 Task: In the  document Jacob.odt ,change text color to 'Dark Red' Insert the mentioned shape on left side of the text 'Rounded Rectangle'. Change color of the shape to  PinkChange shape height to 0.9
Action: Mouse moved to (371, 181)
Screenshot: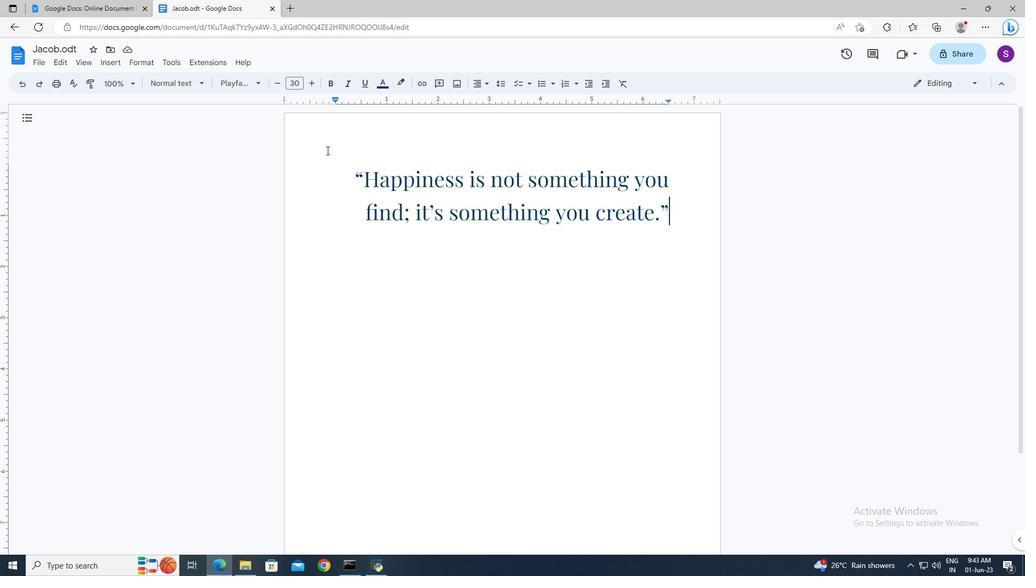 
Action: Mouse pressed left at (371, 181)
Screenshot: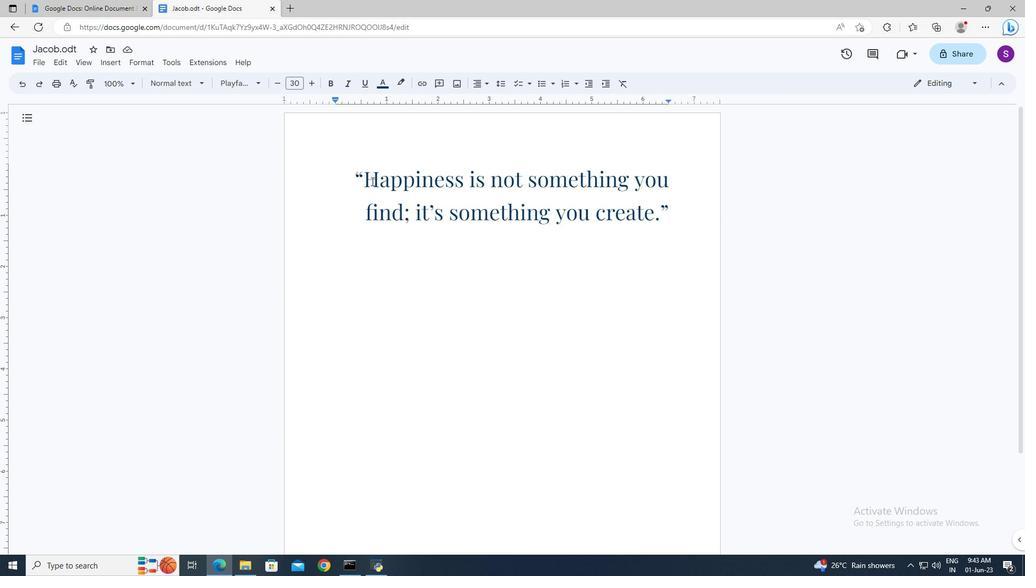
Action: Key pressed ctrl+A
Screenshot: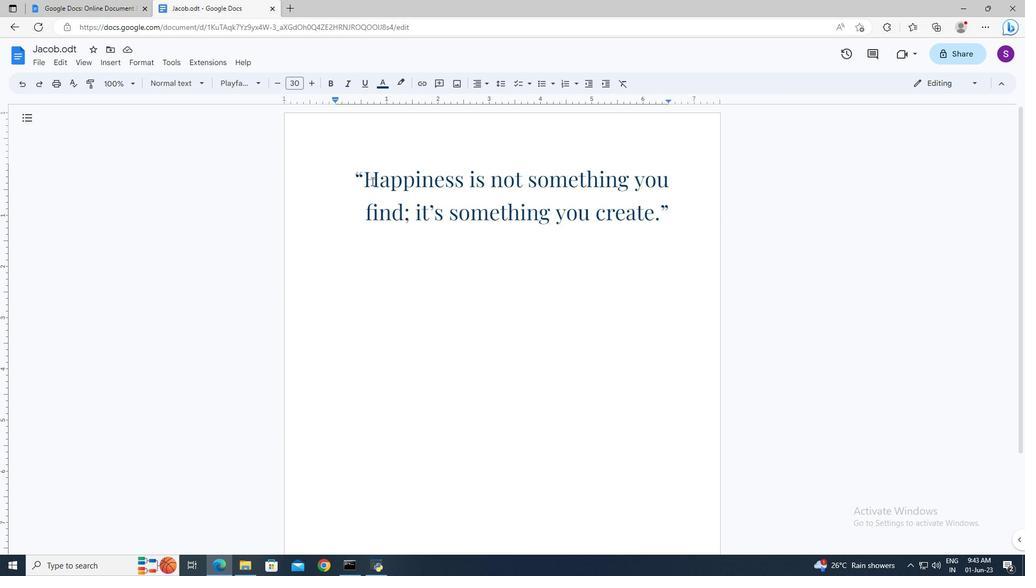 
Action: Mouse moved to (385, 80)
Screenshot: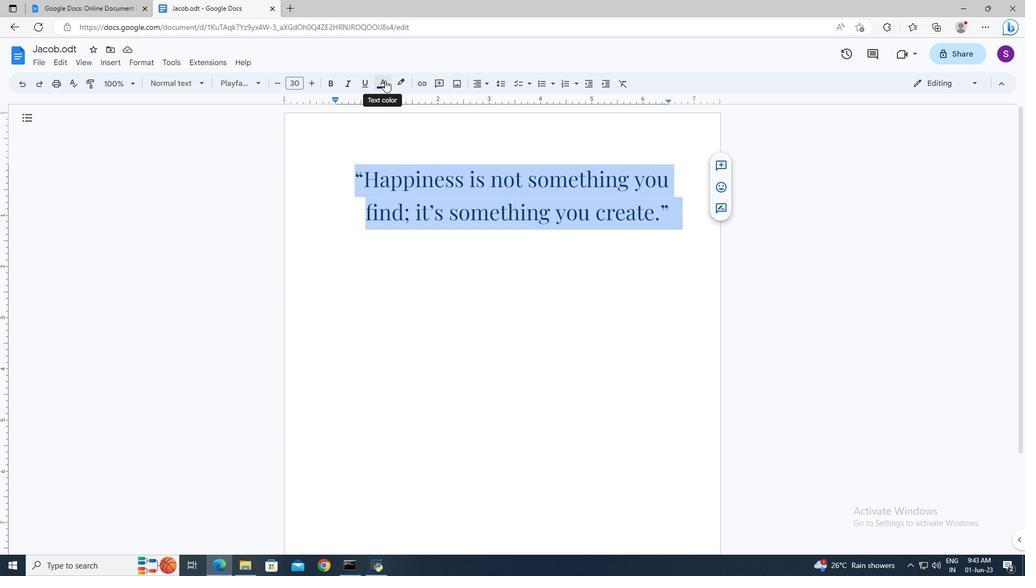 
Action: Mouse pressed left at (385, 80)
Screenshot: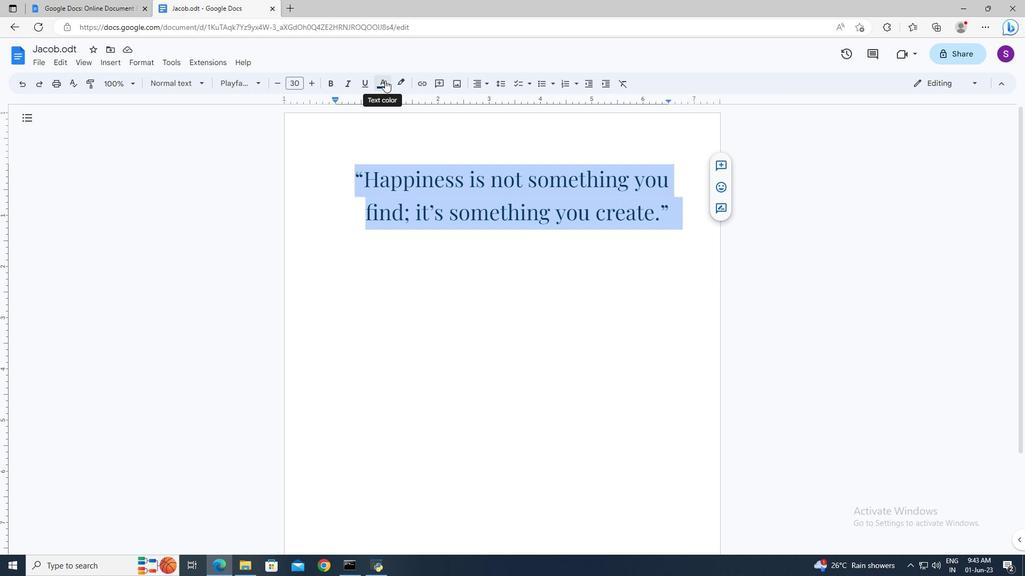 
Action: Mouse moved to (398, 173)
Screenshot: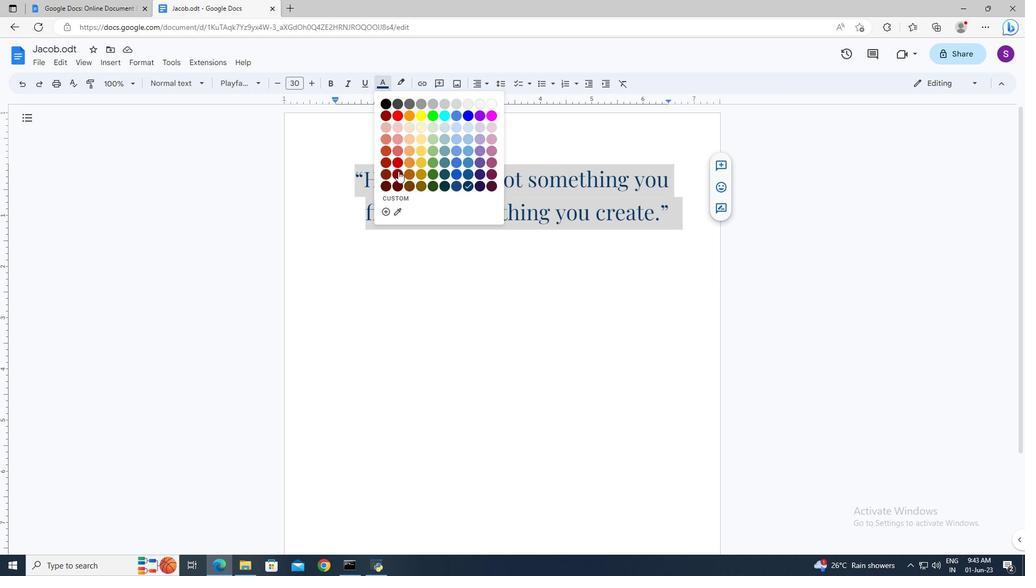 
Action: Mouse pressed left at (398, 173)
Screenshot: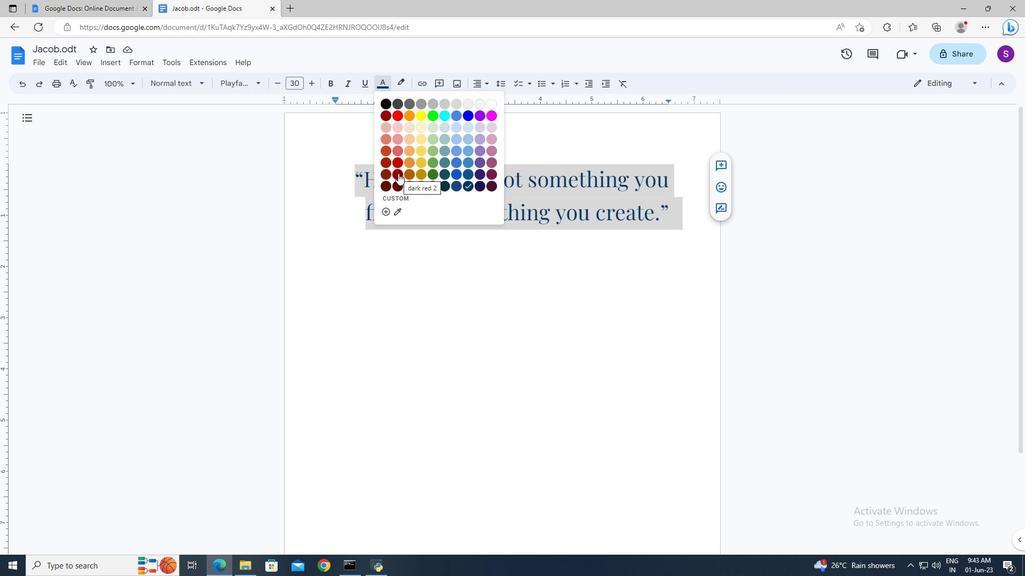 
Action: Mouse moved to (345, 173)
Screenshot: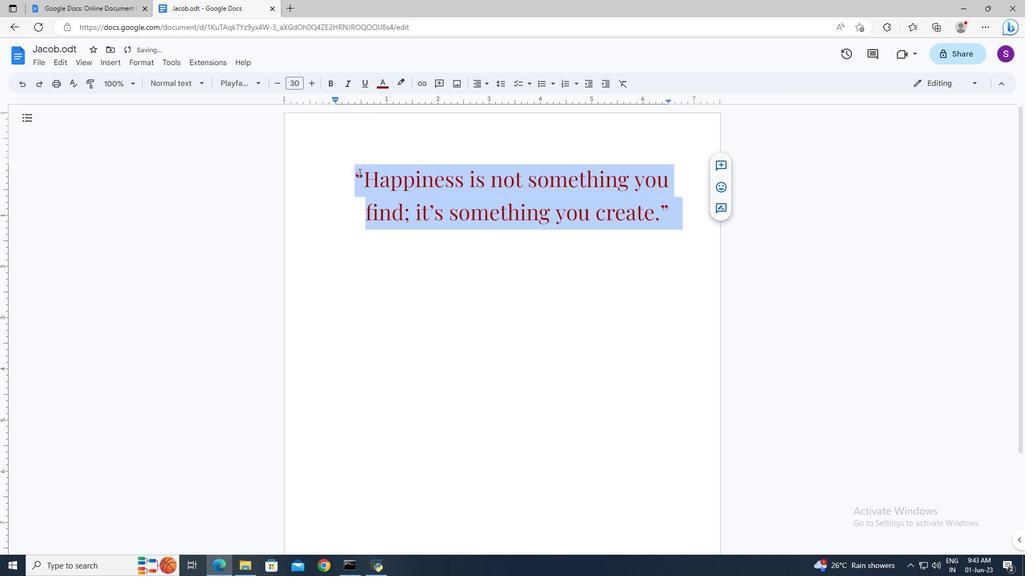 
Action: Mouse pressed left at (345, 173)
Screenshot: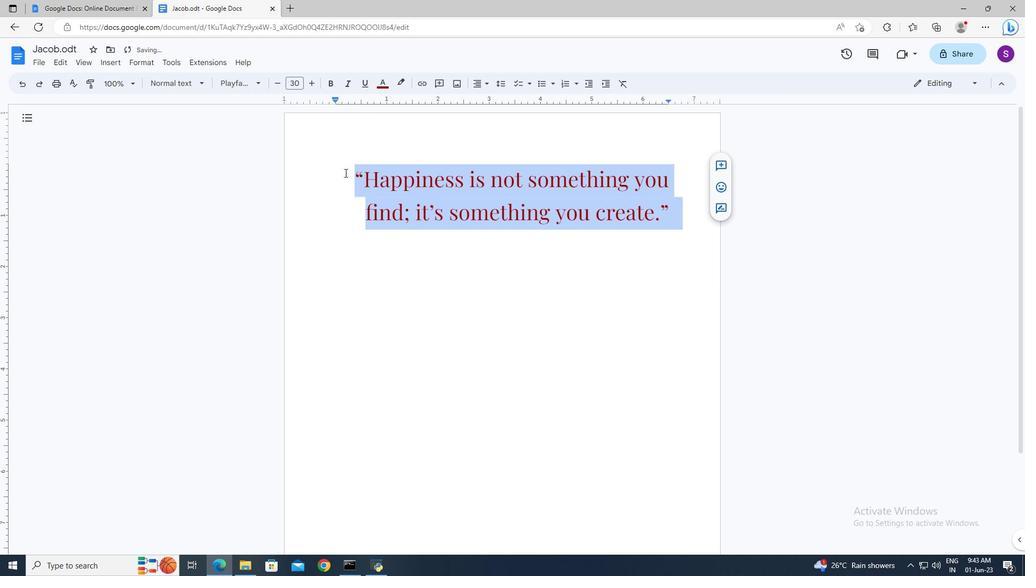
Action: Mouse moved to (119, 61)
Screenshot: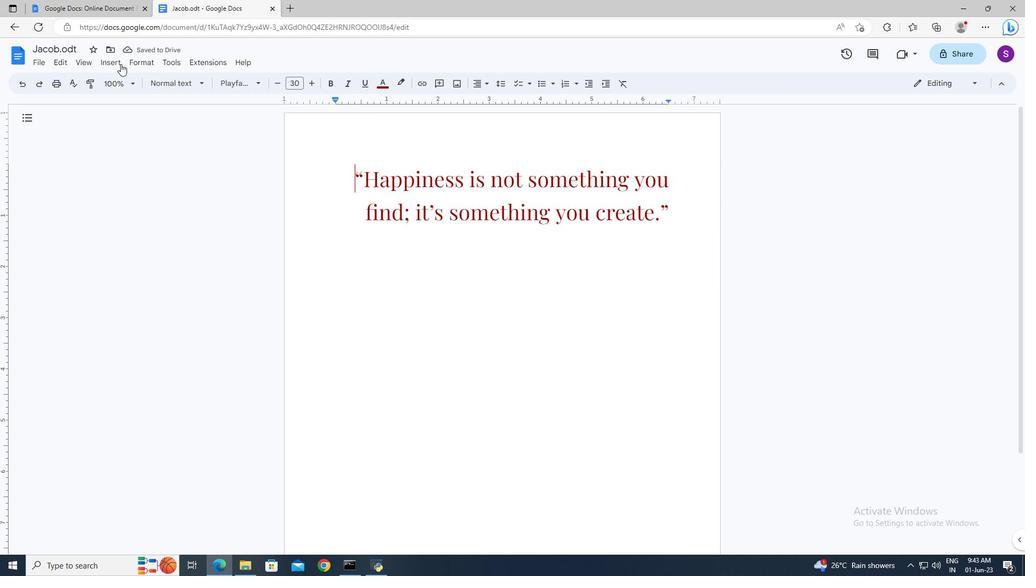 
Action: Mouse pressed left at (119, 61)
Screenshot: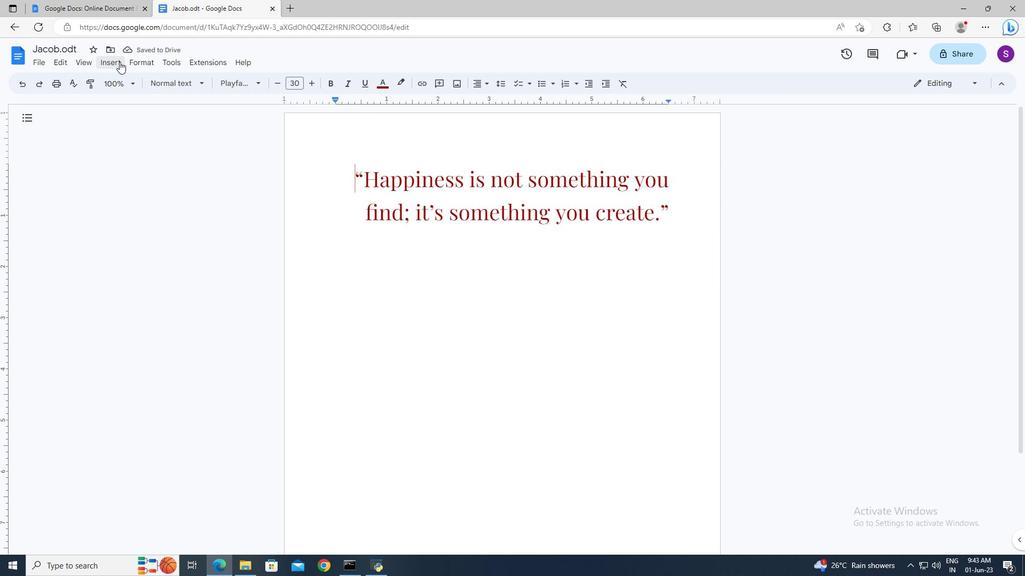 
Action: Mouse moved to (304, 114)
Screenshot: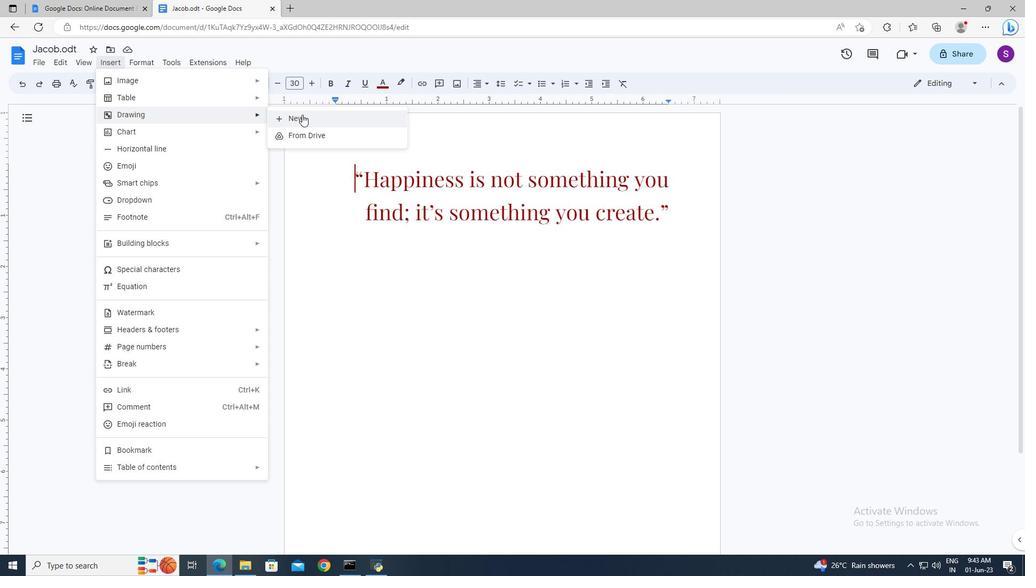 
Action: Mouse pressed left at (304, 114)
Screenshot: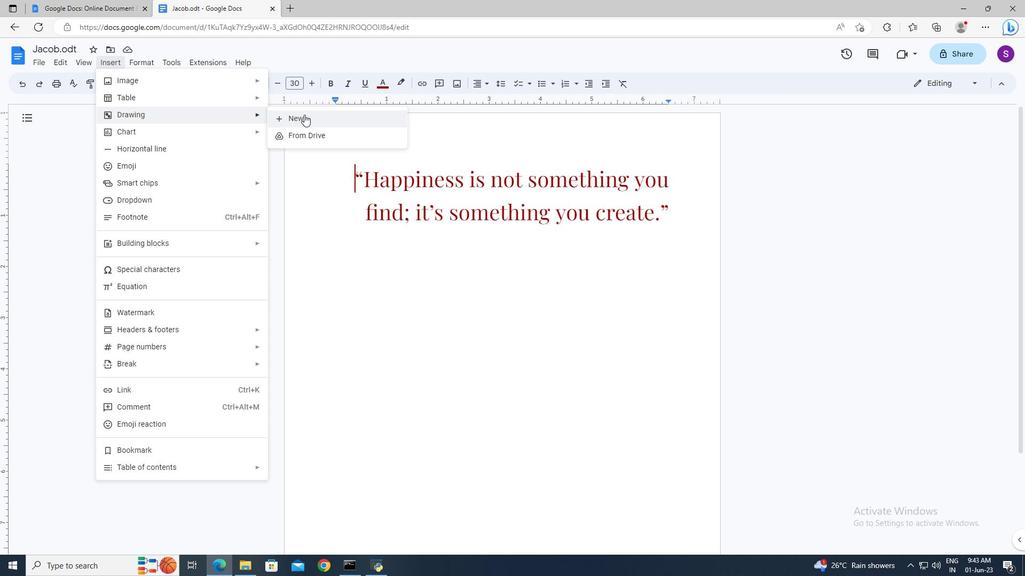 
Action: Mouse moved to (390, 119)
Screenshot: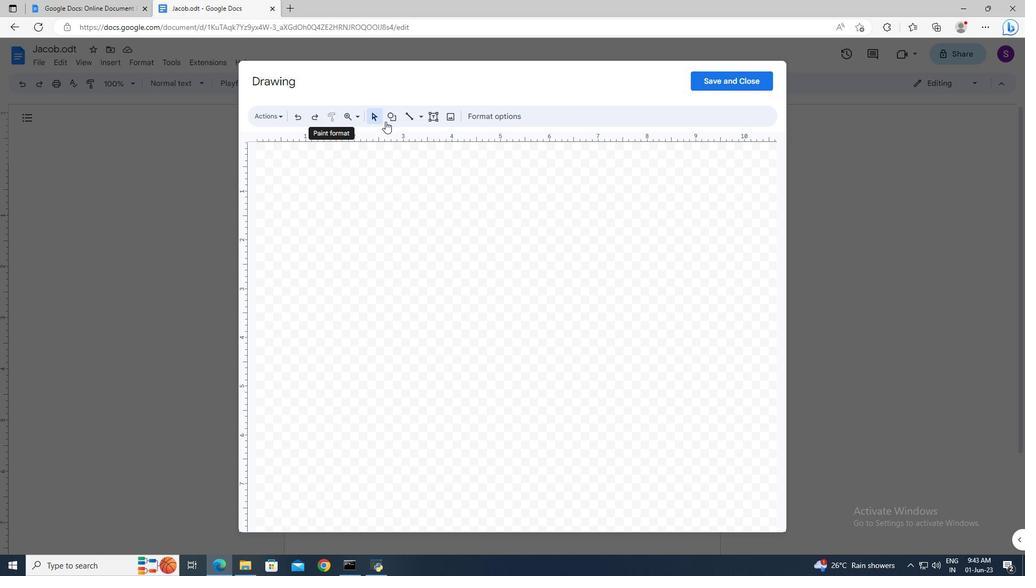 
Action: Mouse pressed left at (390, 119)
Screenshot: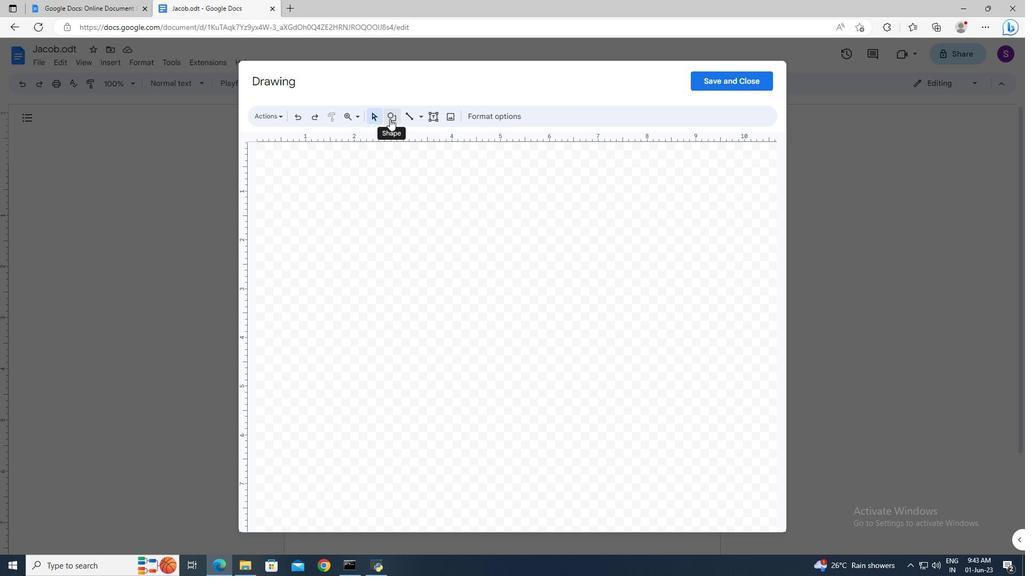 
Action: Mouse moved to (493, 138)
Screenshot: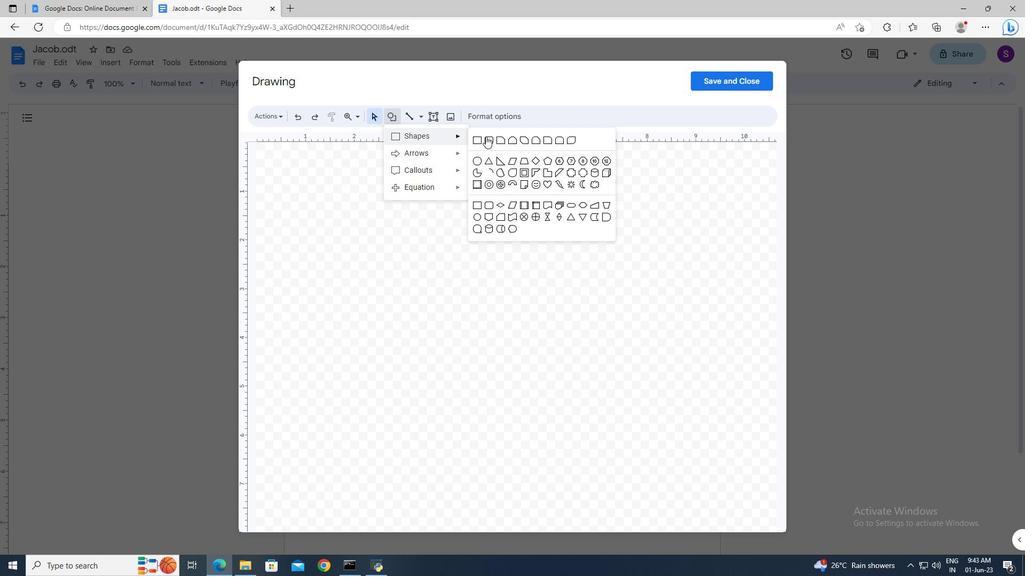 
Action: Mouse pressed left at (493, 138)
Screenshot: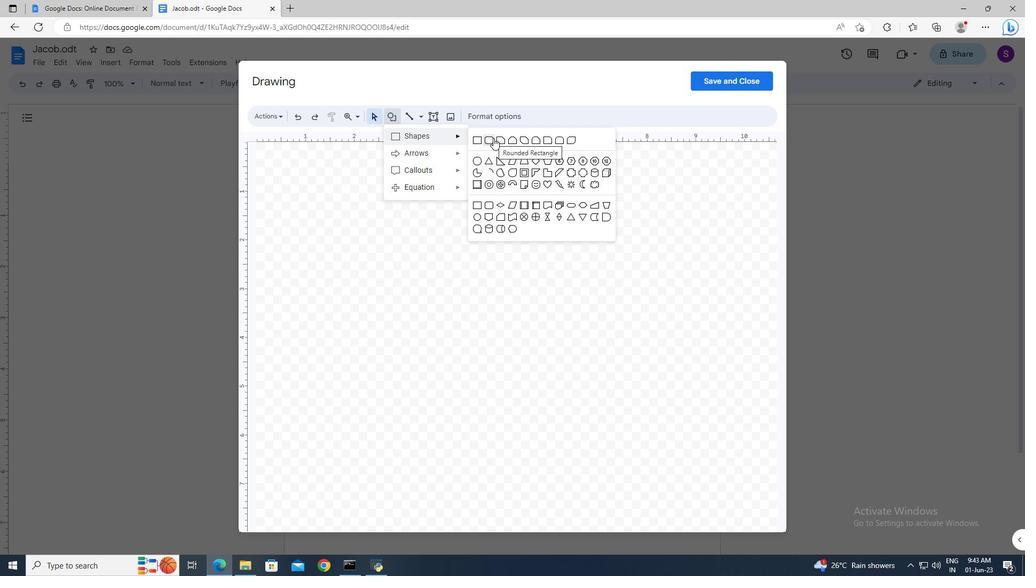 
Action: Mouse moved to (409, 178)
Screenshot: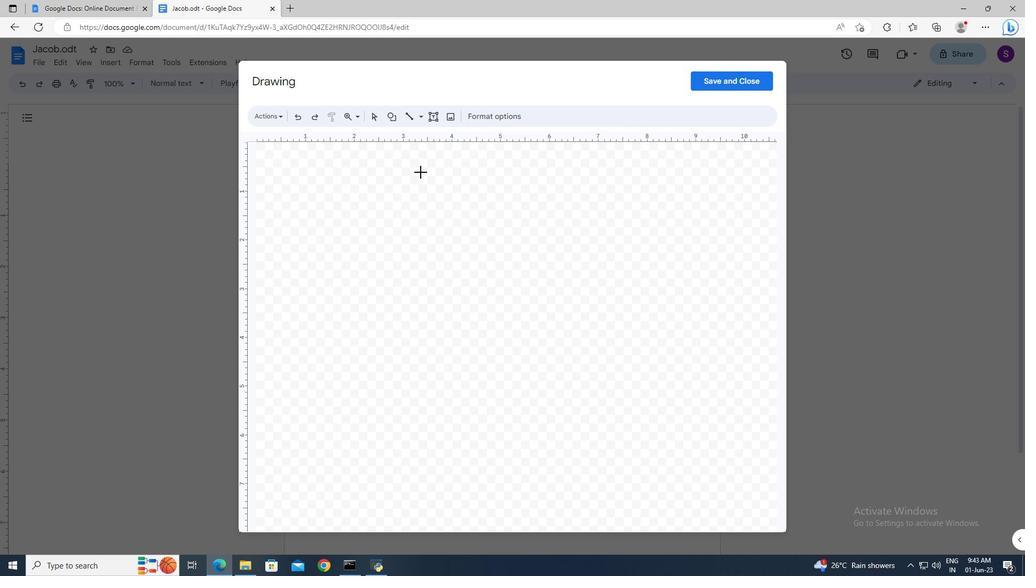 
Action: Mouse pressed left at (409, 178)
Screenshot: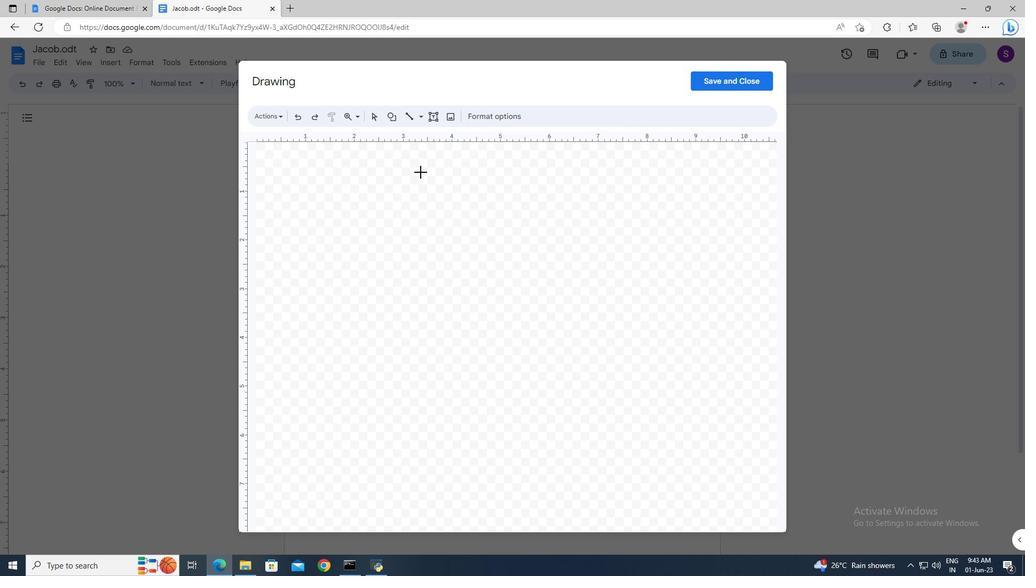 
Action: Mouse moved to (471, 117)
Screenshot: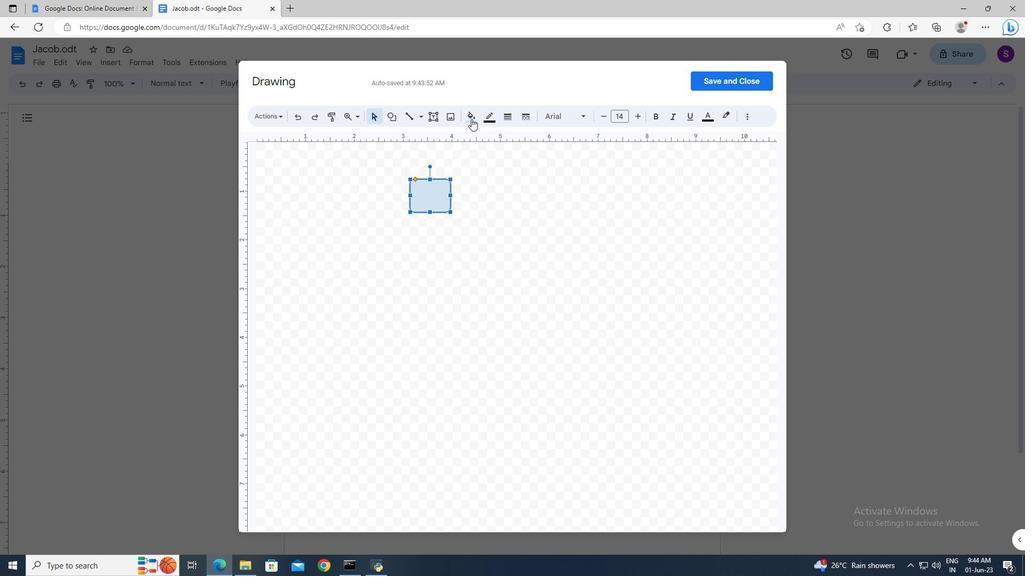 
Action: Mouse pressed left at (471, 117)
Screenshot: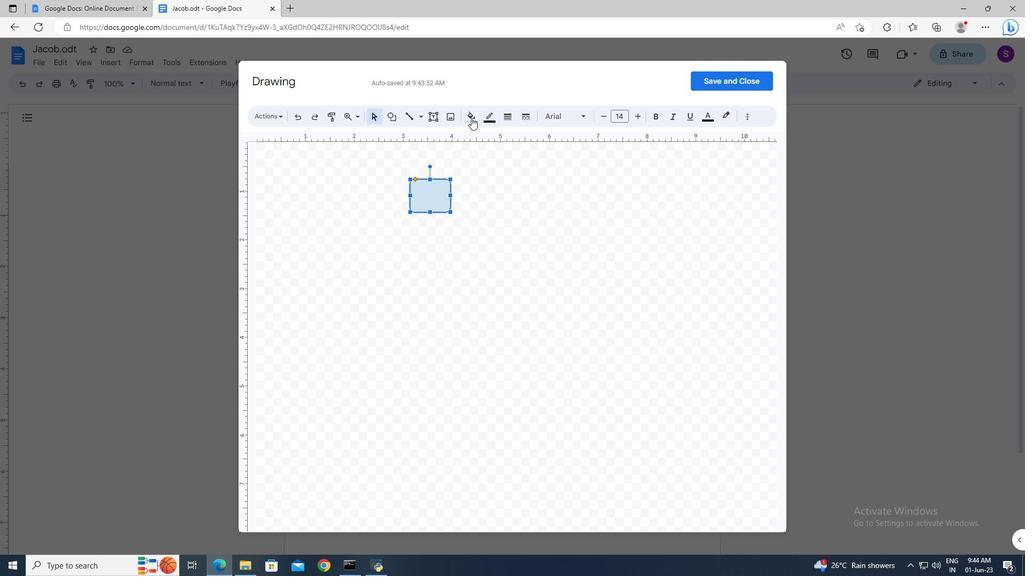 
Action: Mouse moved to (476, 166)
Screenshot: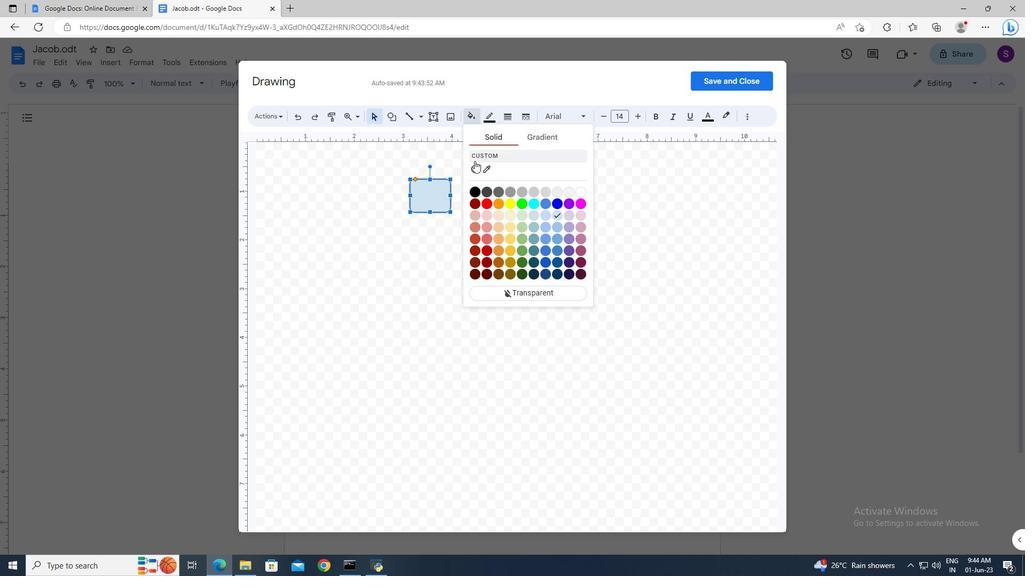 
Action: Mouse pressed left at (476, 166)
Screenshot: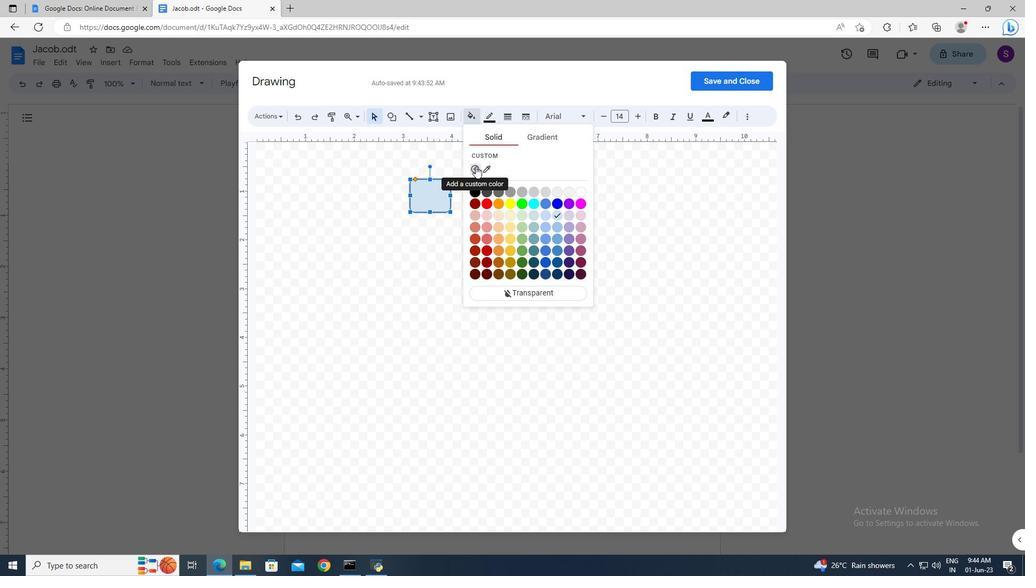 
Action: Mouse moved to (548, 317)
Screenshot: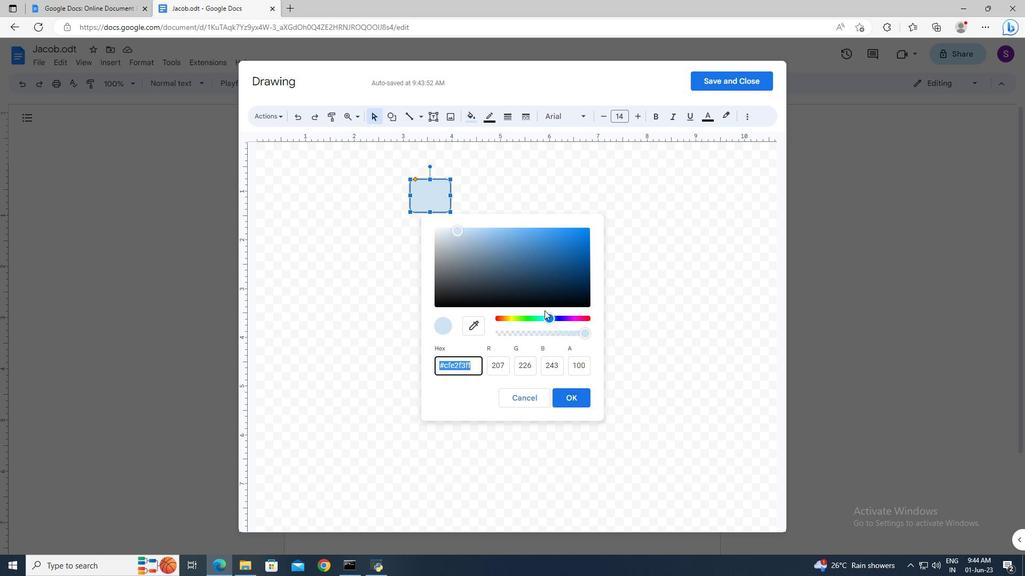
Action: Mouse pressed left at (548, 317)
Screenshot: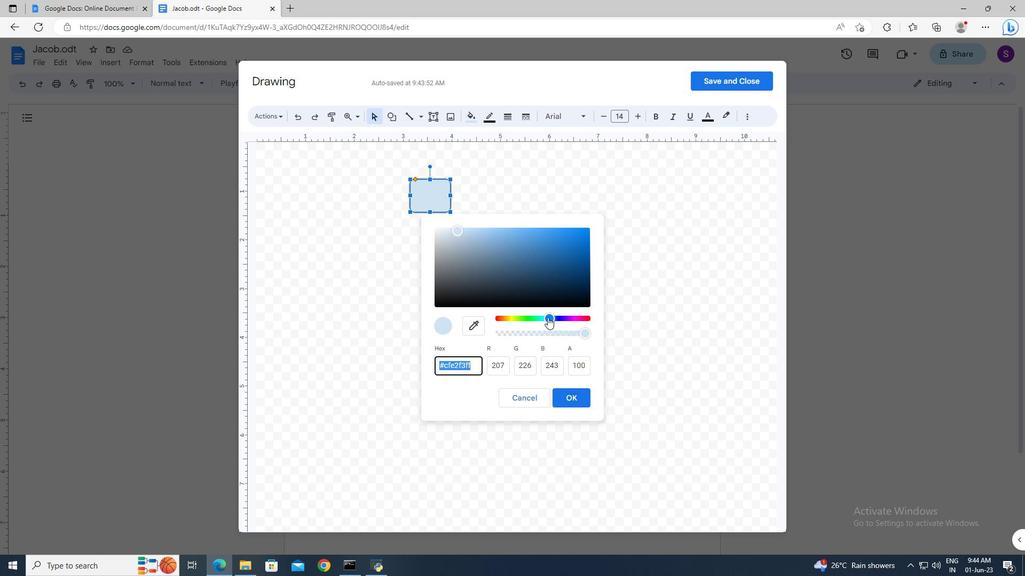 
Action: Mouse moved to (462, 231)
Screenshot: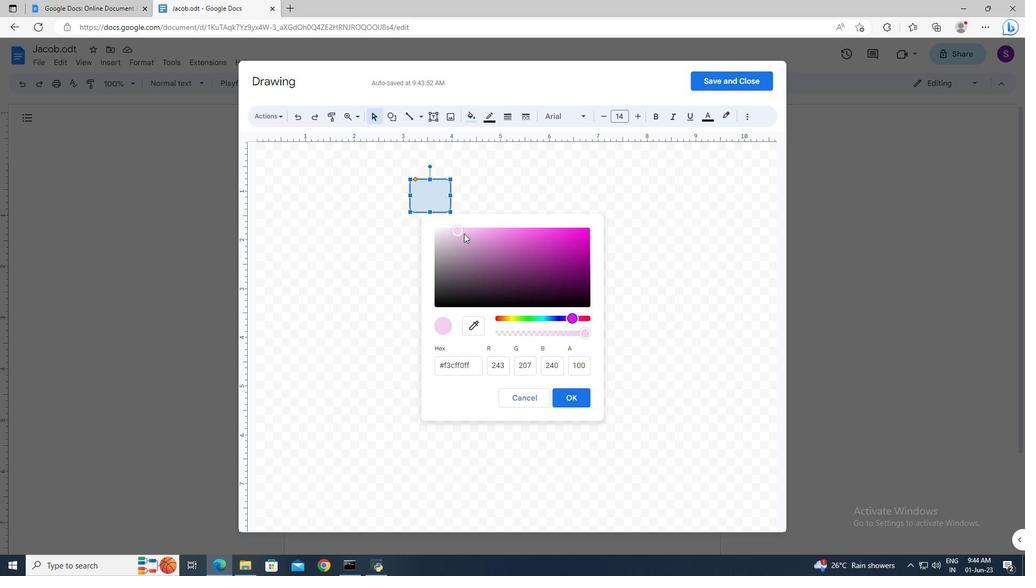 
Action: Mouse pressed left at (462, 231)
Screenshot: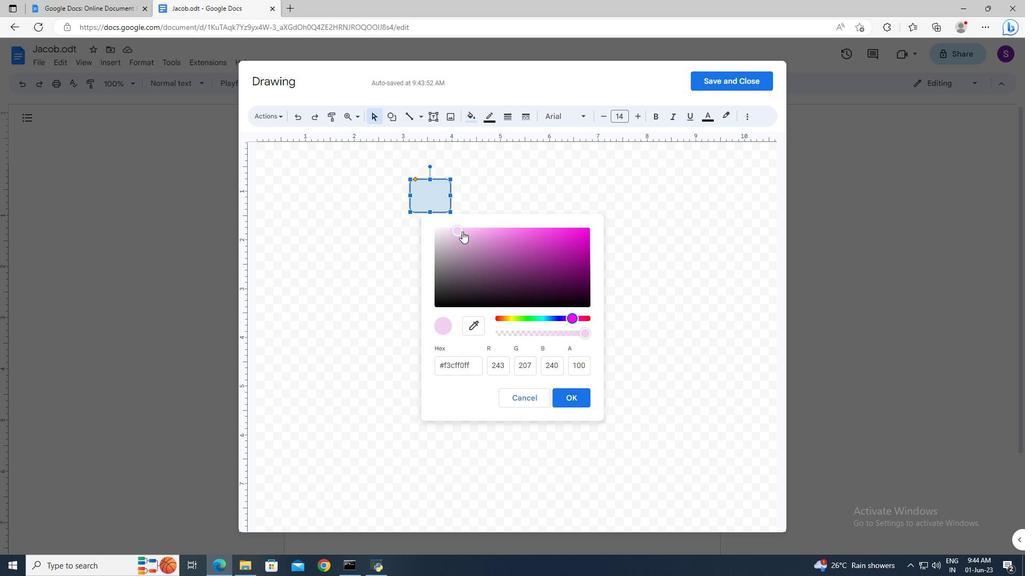 
Action: Mouse moved to (568, 396)
Screenshot: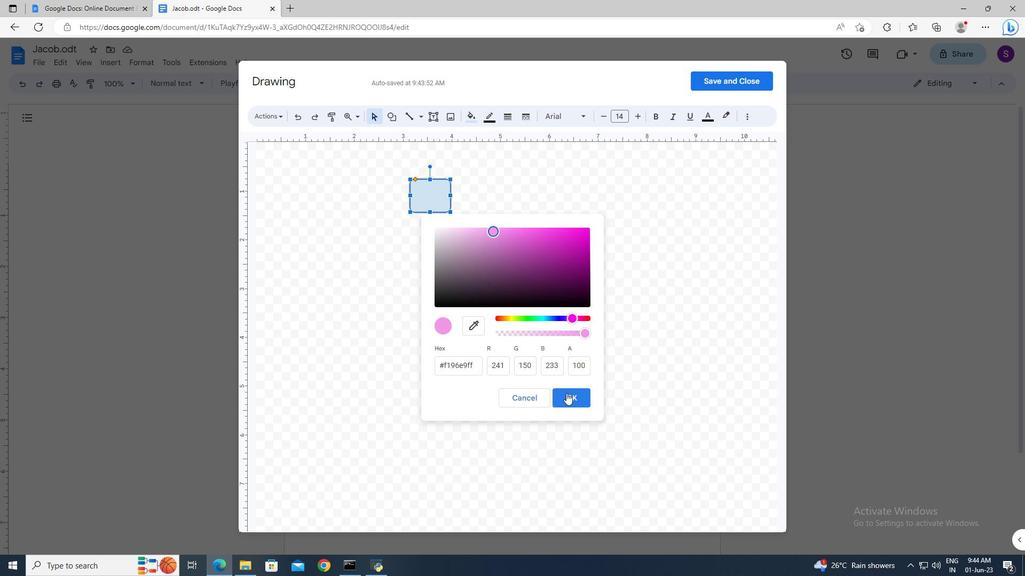 
Action: Mouse pressed left at (568, 396)
Screenshot: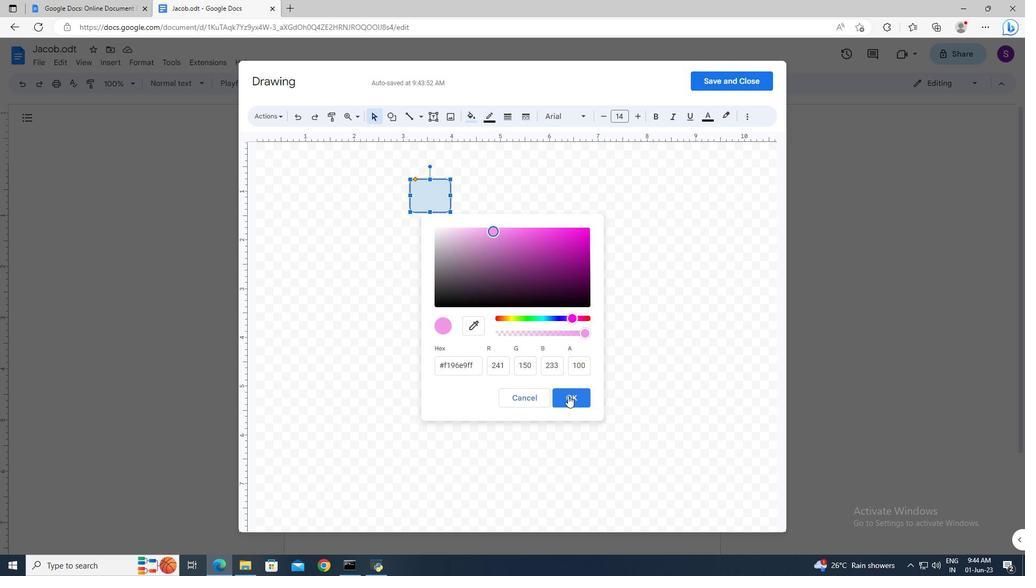 
Action: Mouse moved to (700, 83)
Screenshot: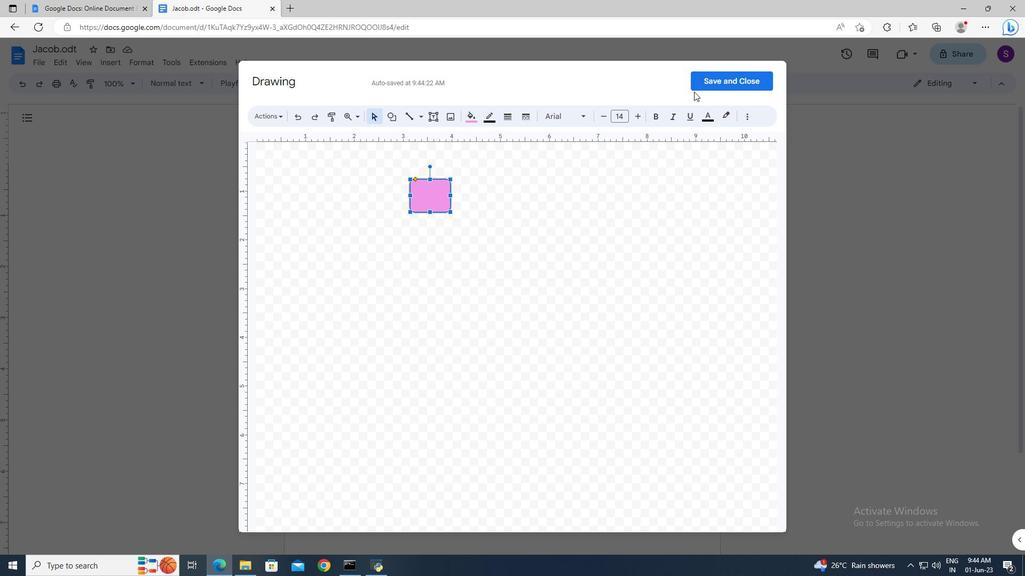 
Action: Mouse pressed left at (700, 83)
Screenshot: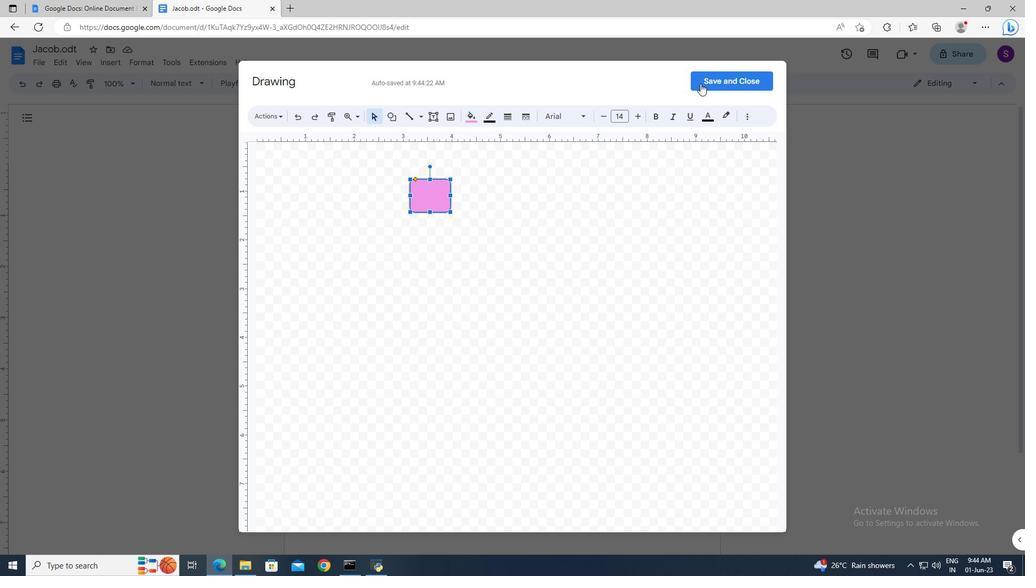 
Action: Mouse moved to (386, 180)
Screenshot: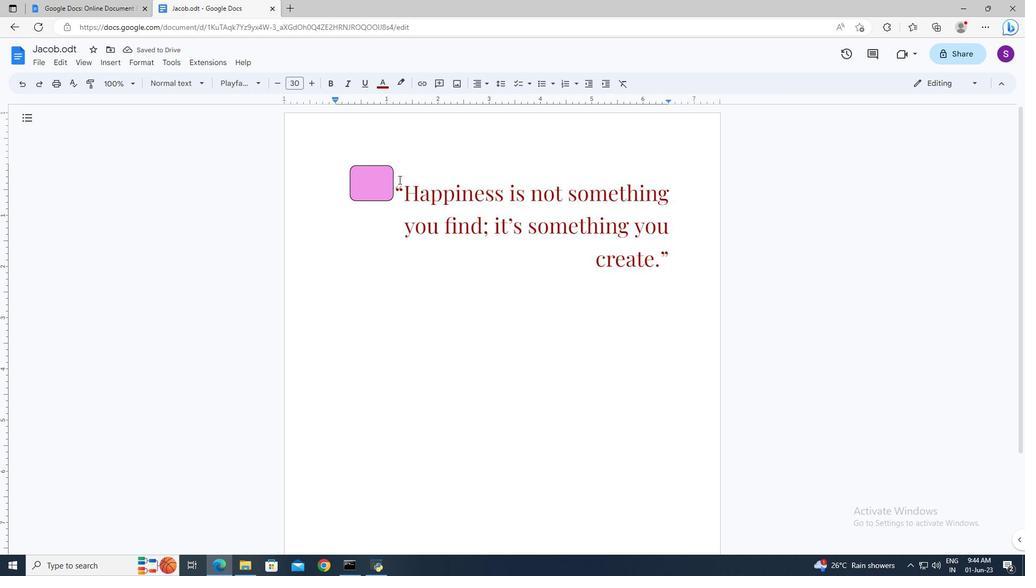 
Action: Mouse pressed left at (386, 180)
Screenshot: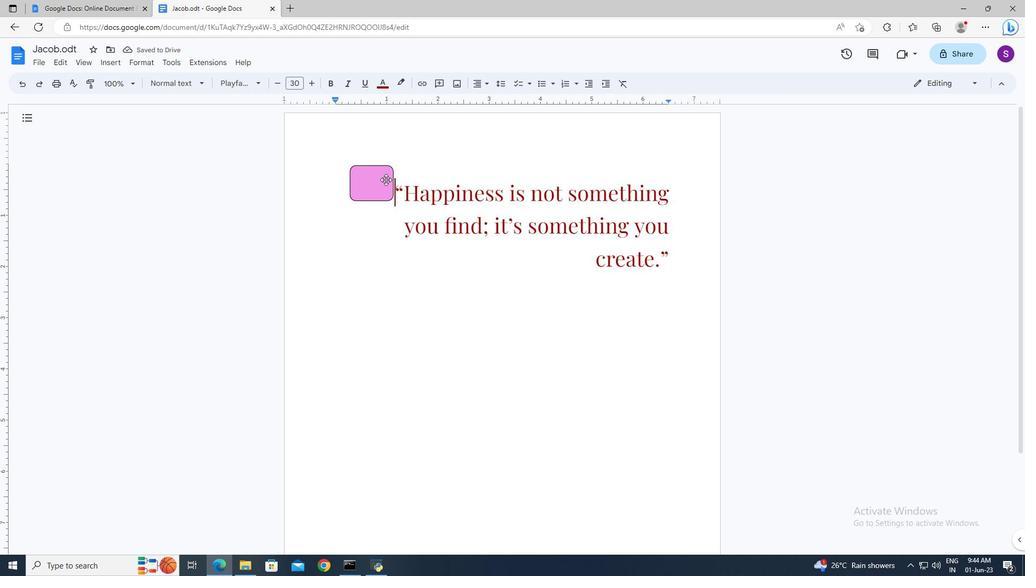 
Action: Mouse moved to (452, 85)
Screenshot: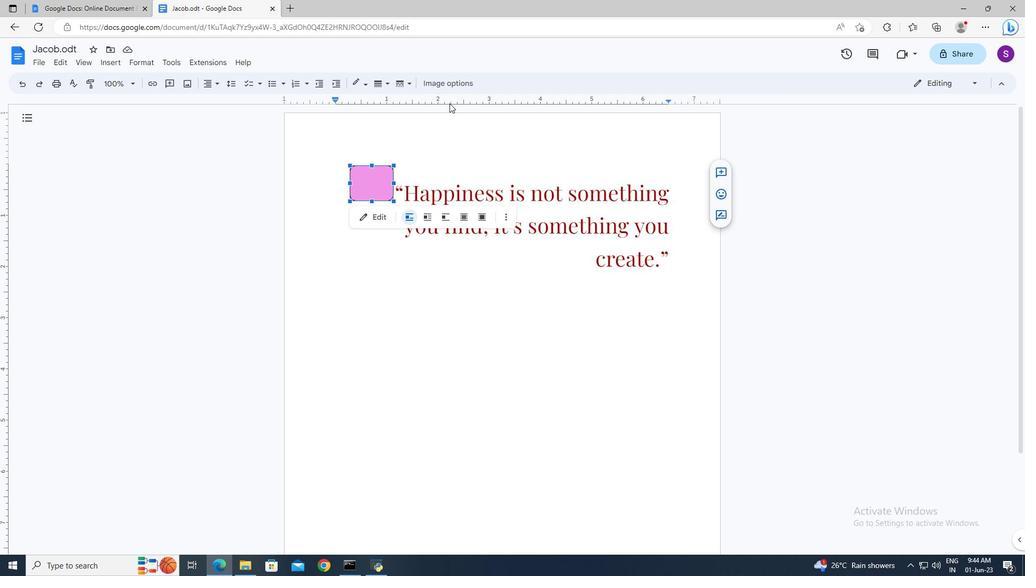 
Action: Mouse pressed left at (452, 85)
Screenshot: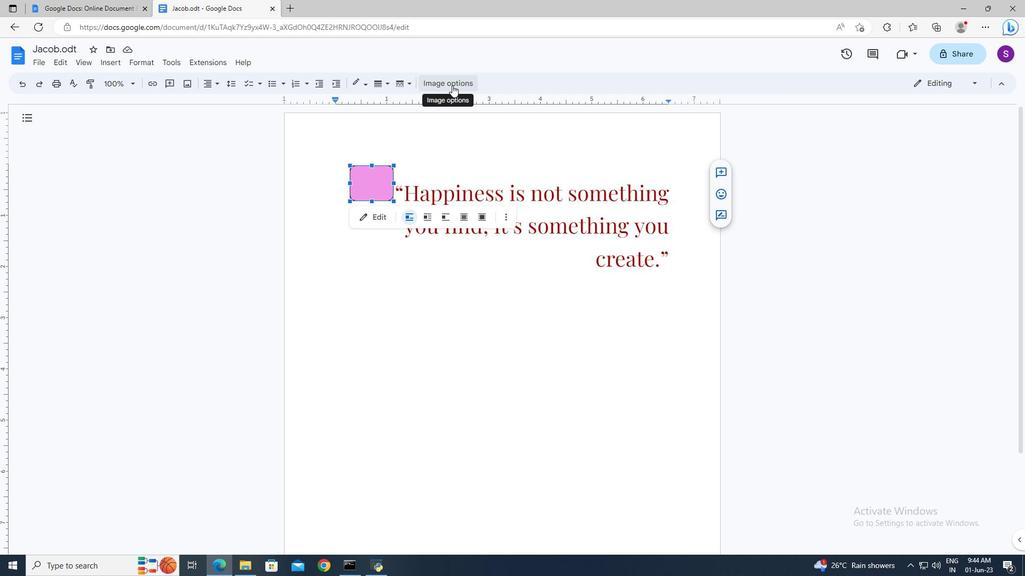 
Action: Mouse moved to (866, 117)
Screenshot: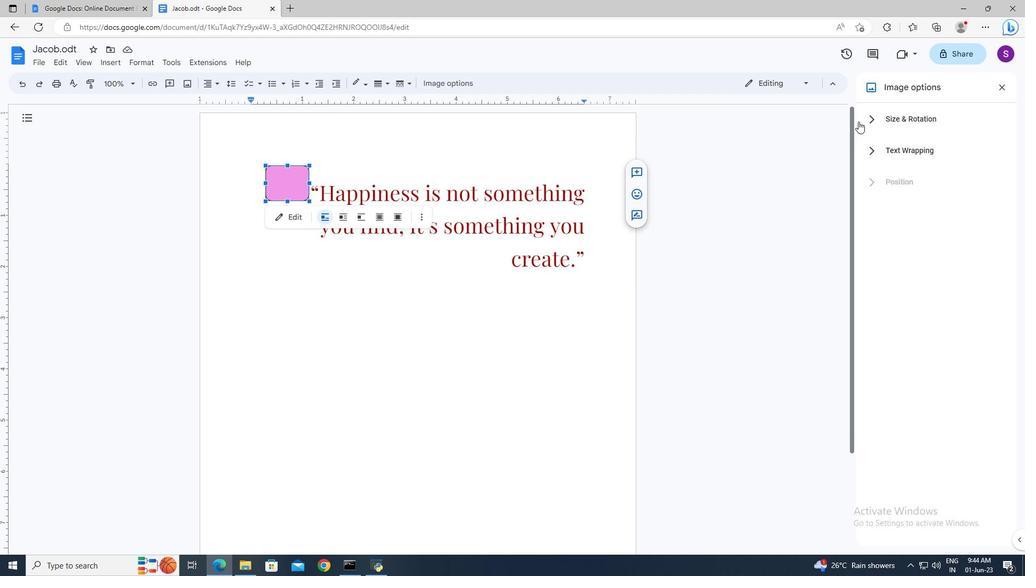
Action: Mouse pressed left at (866, 117)
Screenshot: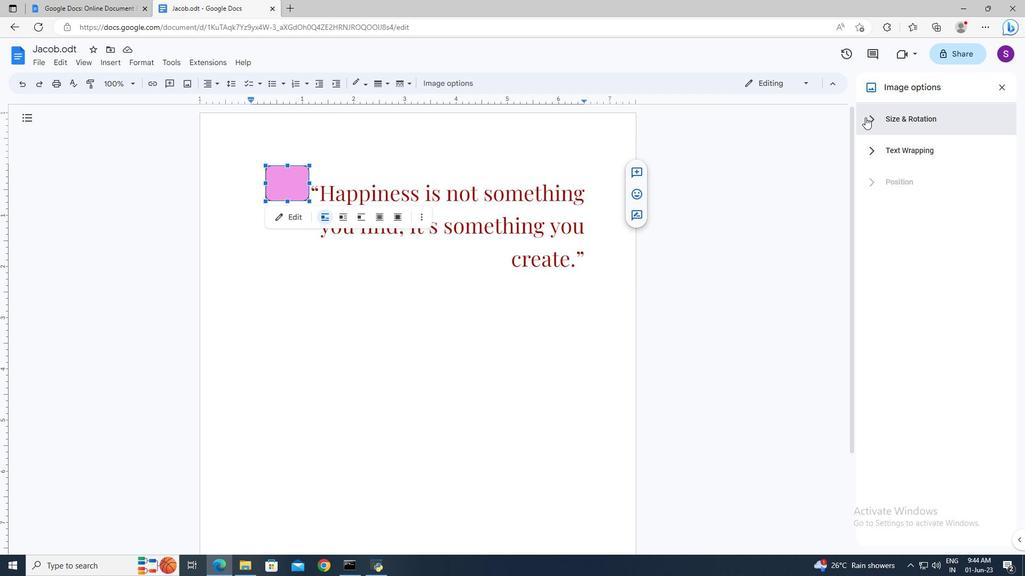 
Action: Mouse moved to (948, 172)
Screenshot: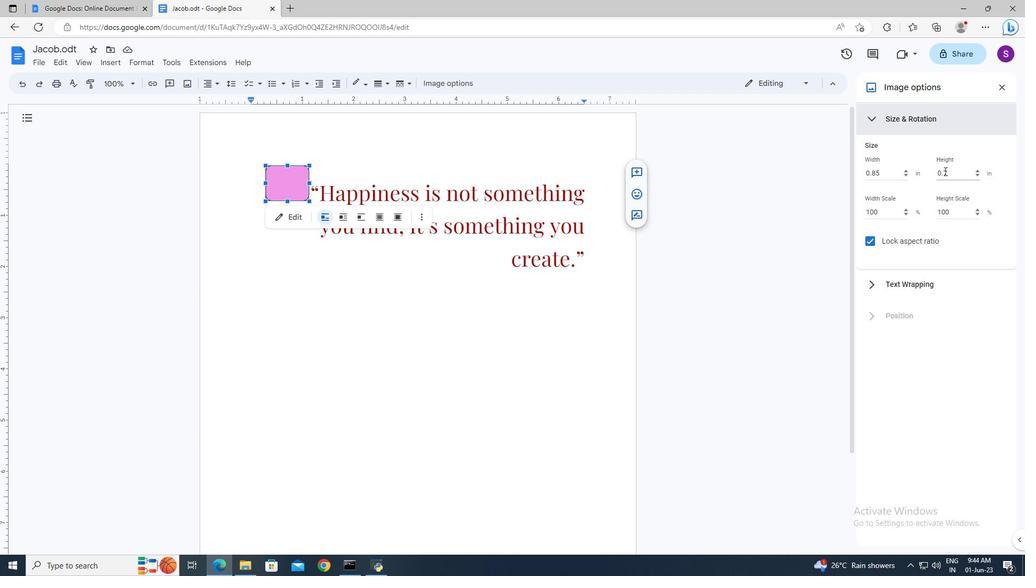 
Action: Mouse pressed left at (948, 172)
Screenshot: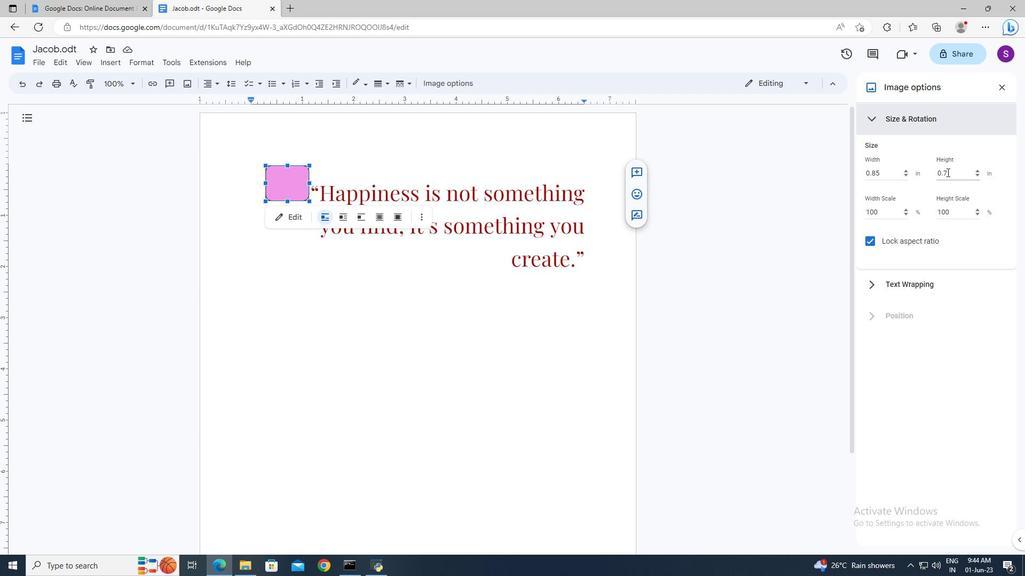 
Action: Mouse moved to (947, 172)
Screenshot: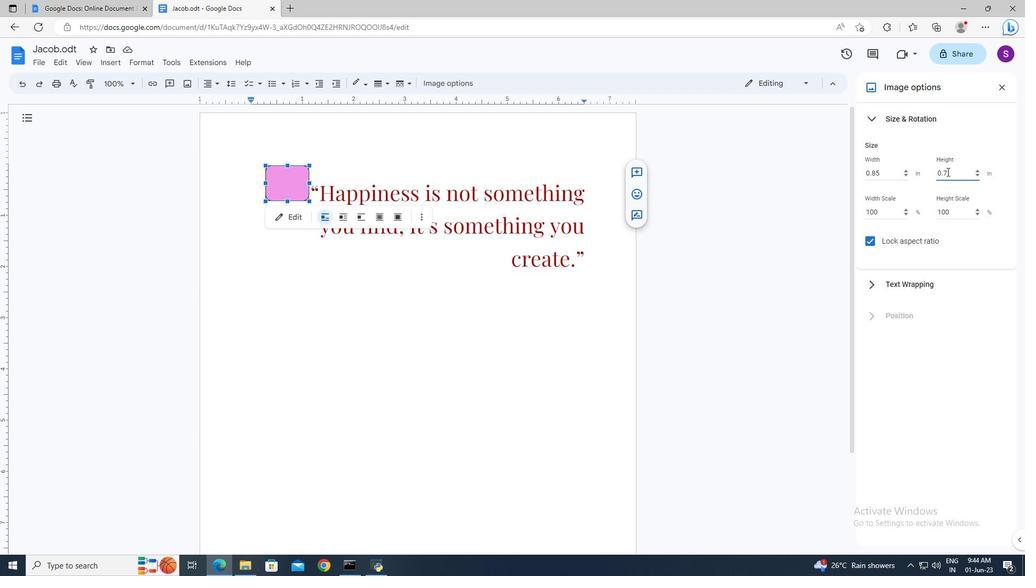 
Action: Key pressed <Key.backspace><Key.backspace><Key.backspace>0.
Screenshot: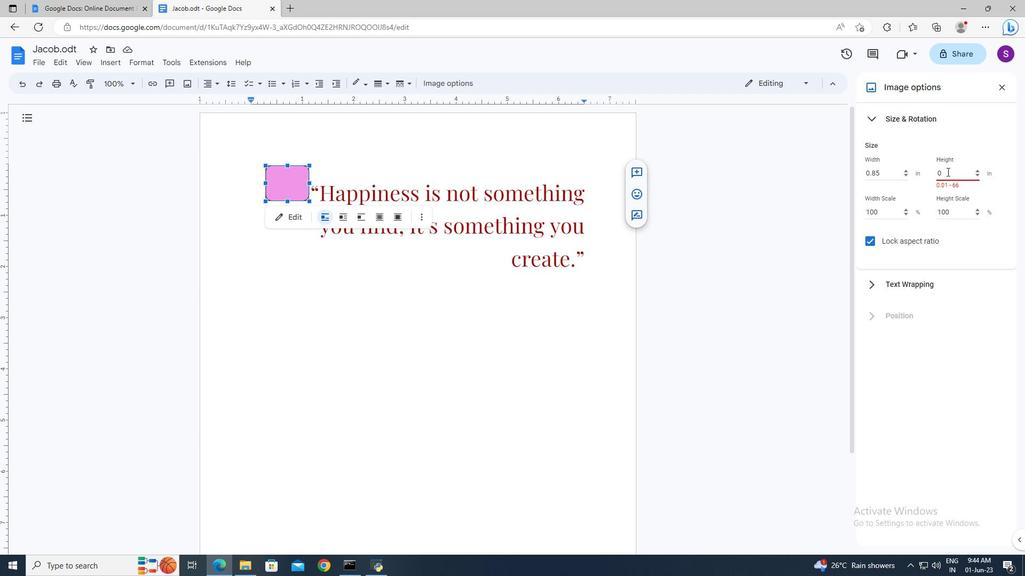 
Action: Mouse moved to (947, 171)
Screenshot: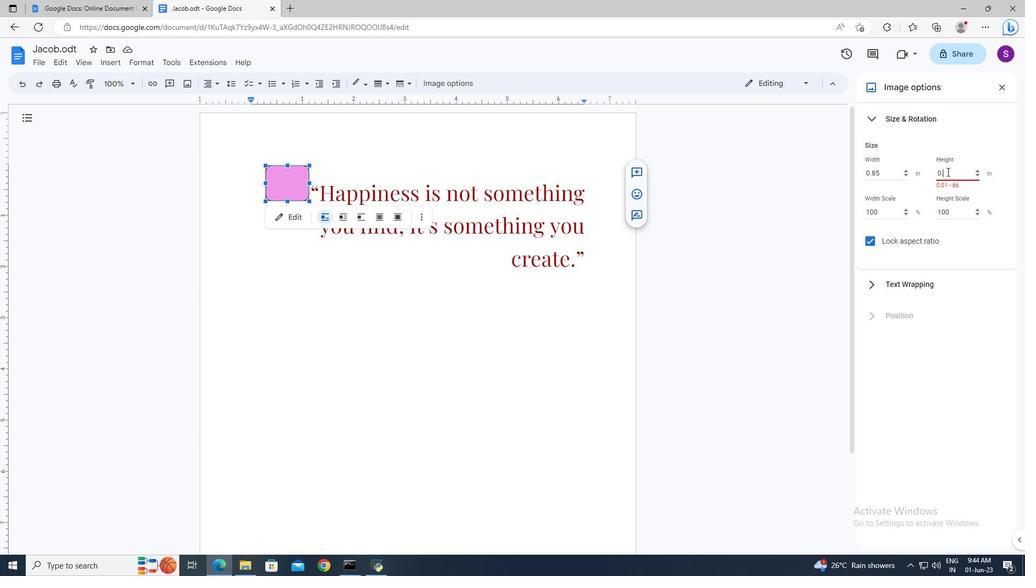 
Action: Key pressed 9<Key.enter>
Screenshot: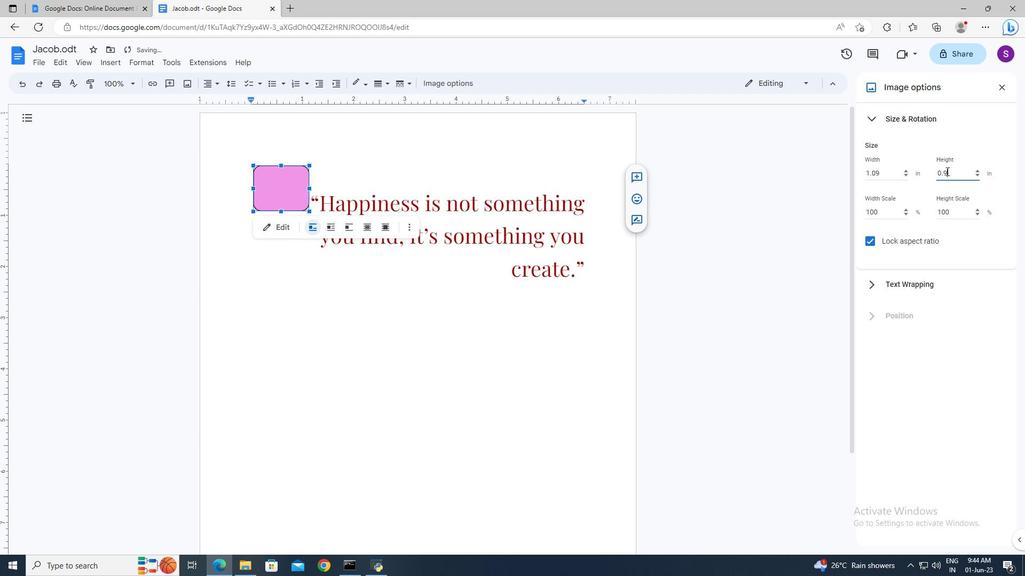 
Action: Mouse moved to (1003, 83)
Screenshot: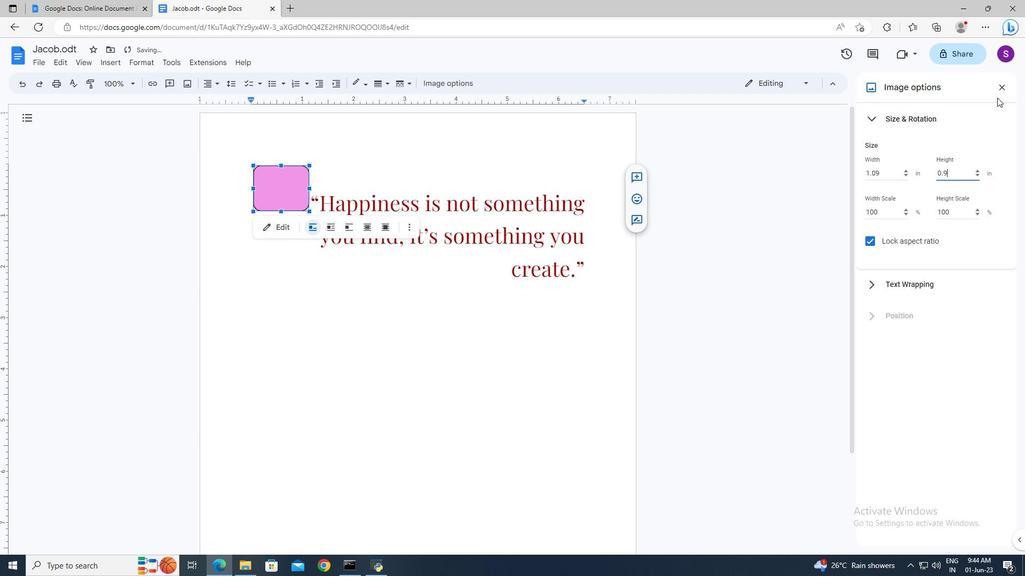
Action: Mouse pressed left at (1003, 83)
Screenshot: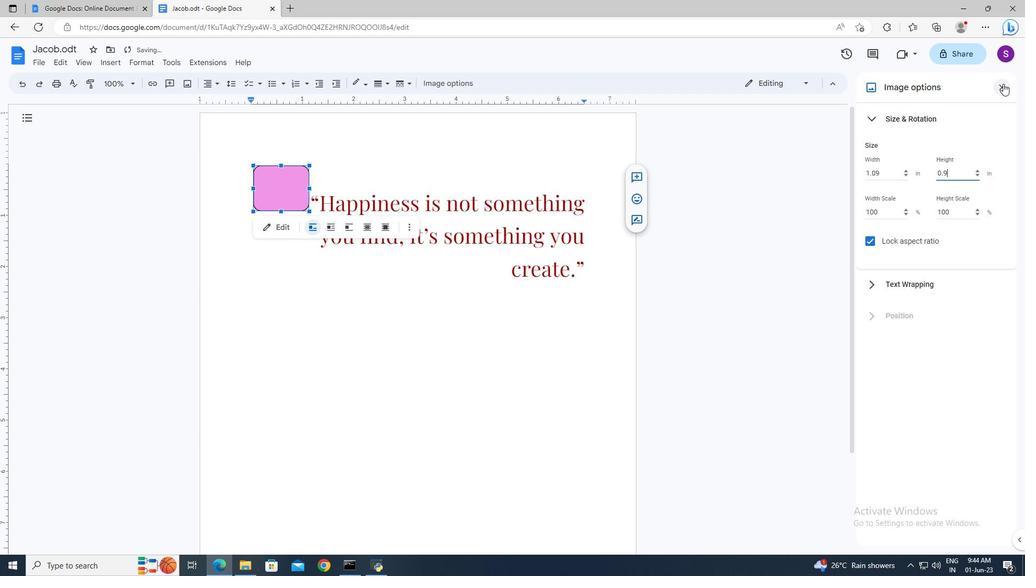 
Action: Mouse moved to (674, 297)
Screenshot: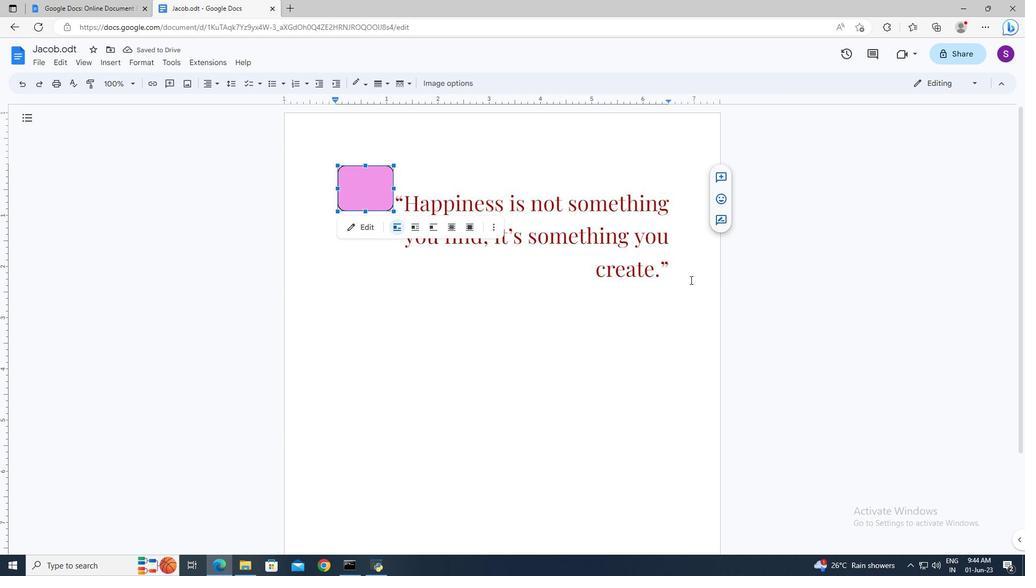 
Action: Mouse pressed left at (674, 297)
Screenshot: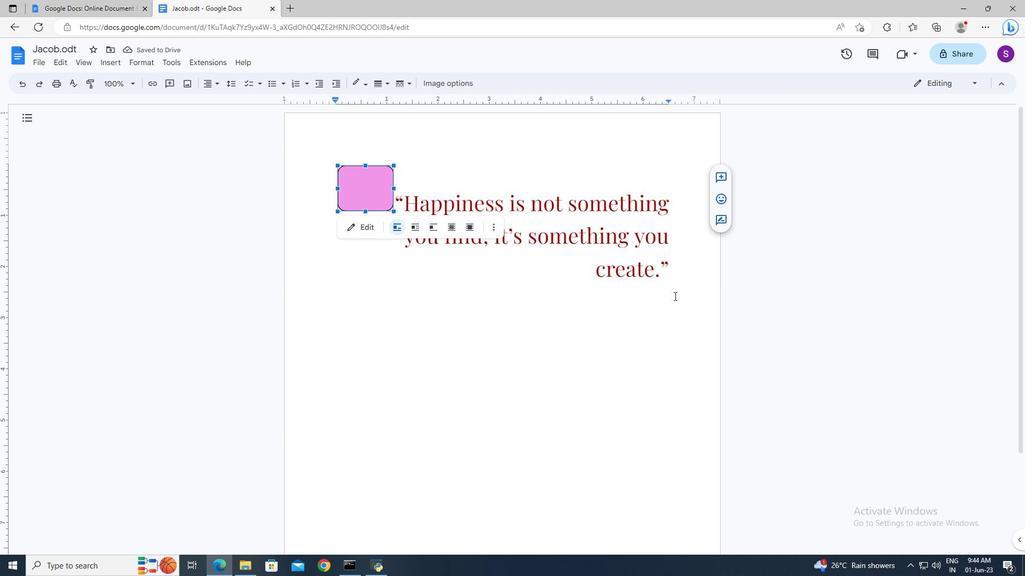 
